 Task: Create a section DevOps Dynamo and in the section, add a milestone Data Archiving in the project ArchTech
Action: Mouse moved to (182, 497)
Screenshot: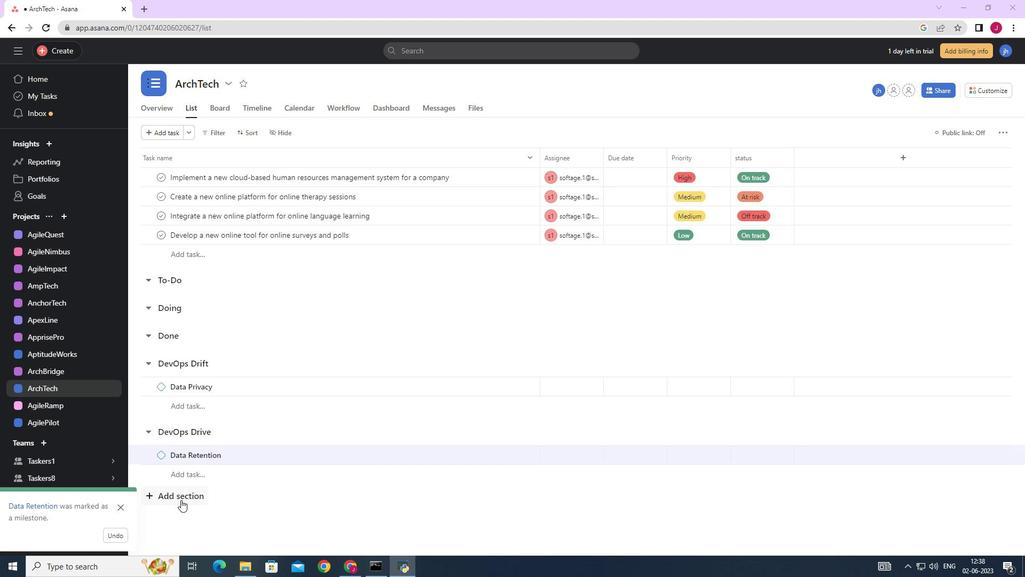 
Action: Mouse pressed left at (182, 497)
Screenshot: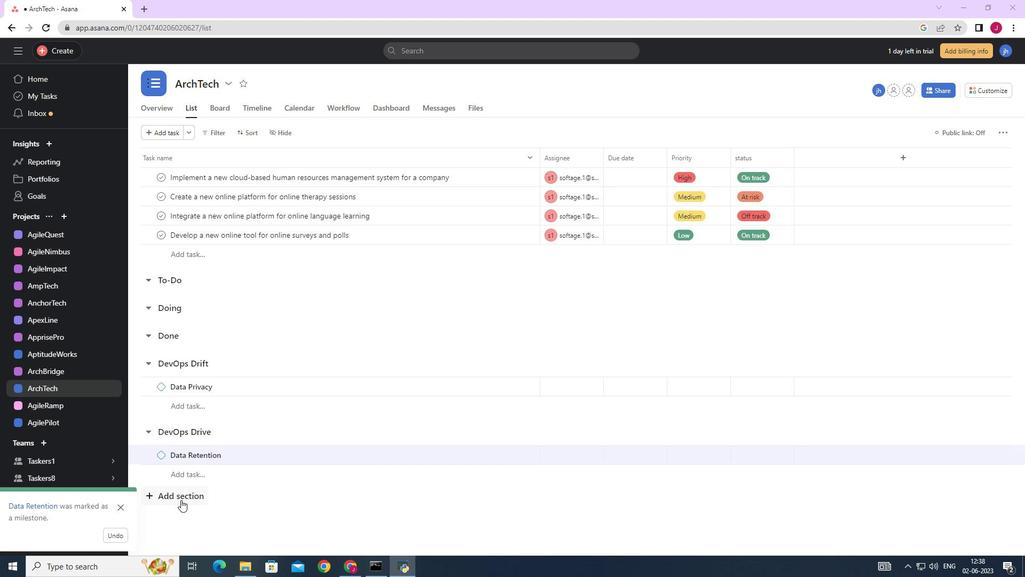 
Action: Mouse moved to (237, 489)
Screenshot: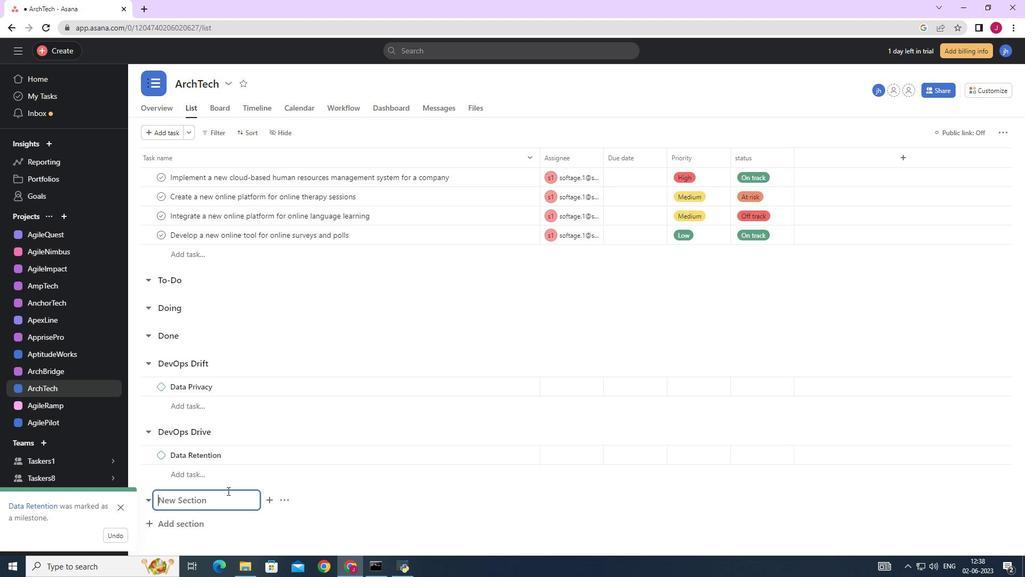 
Action: Mouse scrolled (237, 488) with delta (0, 0)
Screenshot: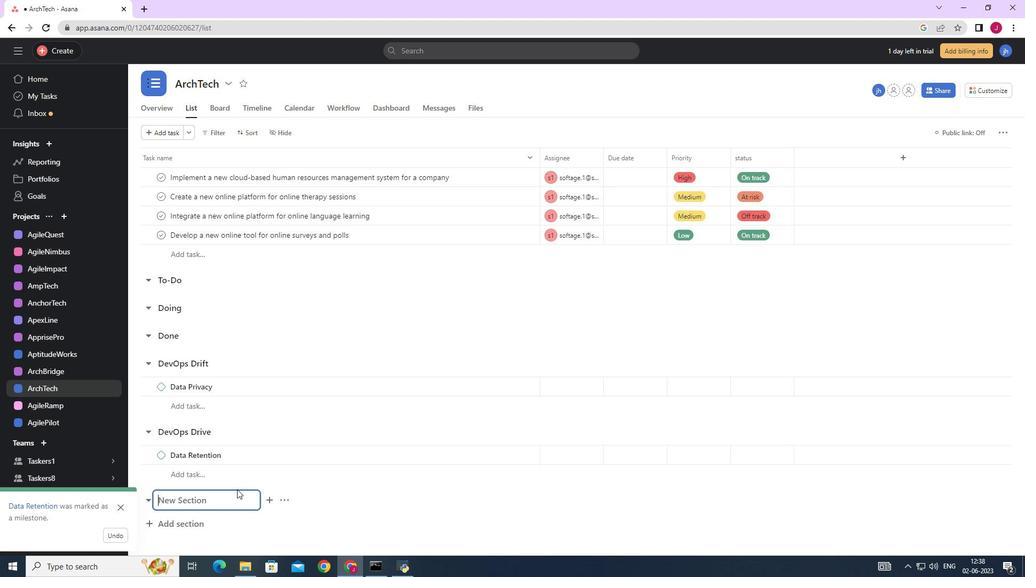 
Action: Mouse scrolled (237, 488) with delta (0, 0)
Screenshot: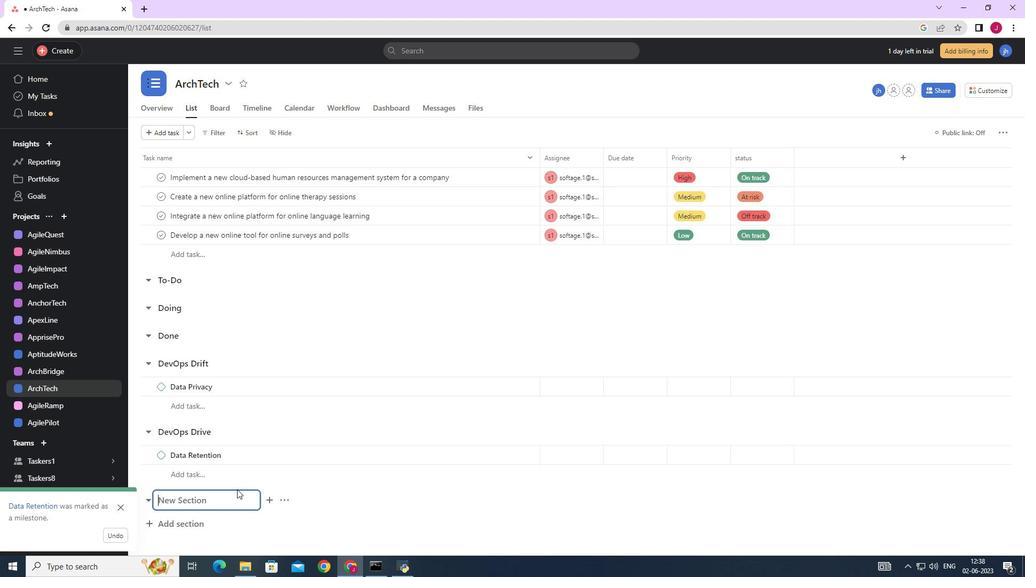 
Action: Mouse moved to (238, 489)
Screenshot: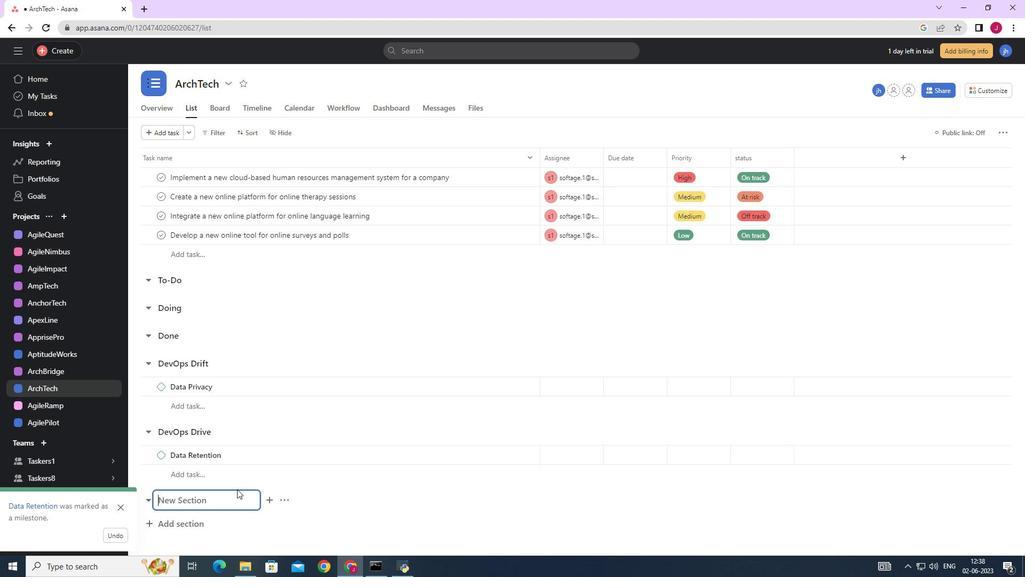 
Action: Mouse scrolled (238, 488) with delta (0, 0)
Screenshot: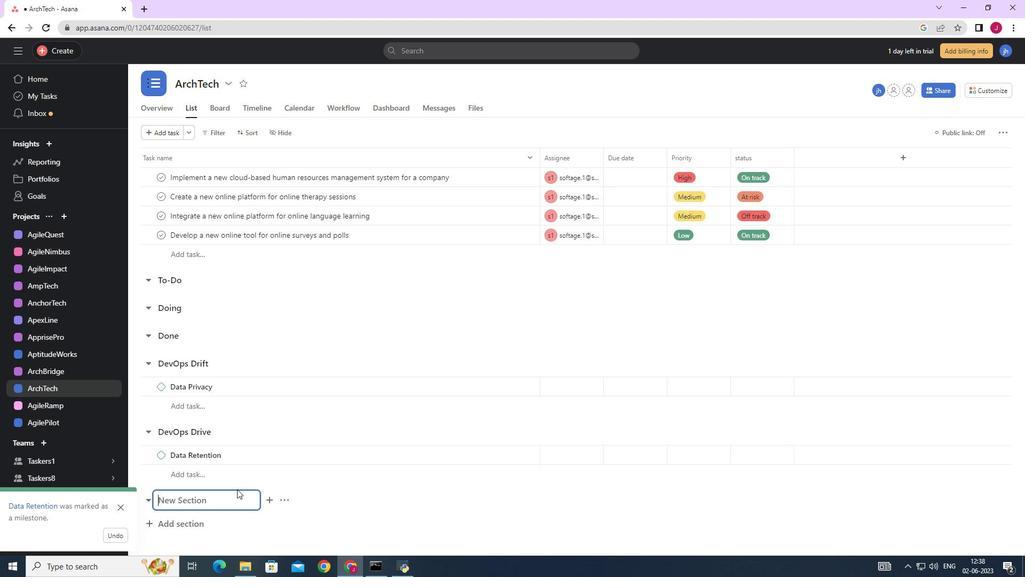 
Action: Mouse moved to (238, 489)
Screenshot: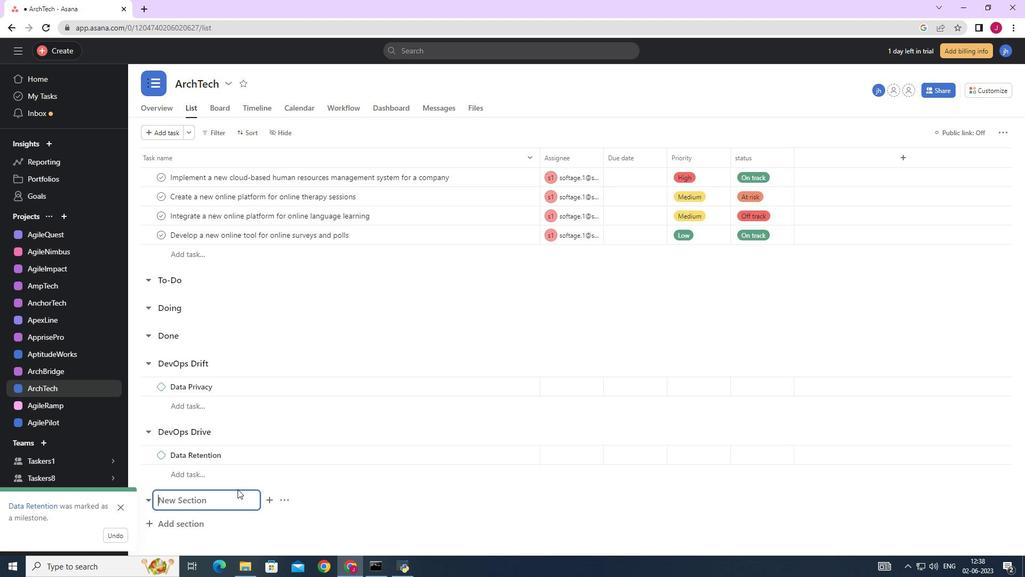 
Action: Mouse scrolled (238, 488) with delta (0, 0)
Screenshot: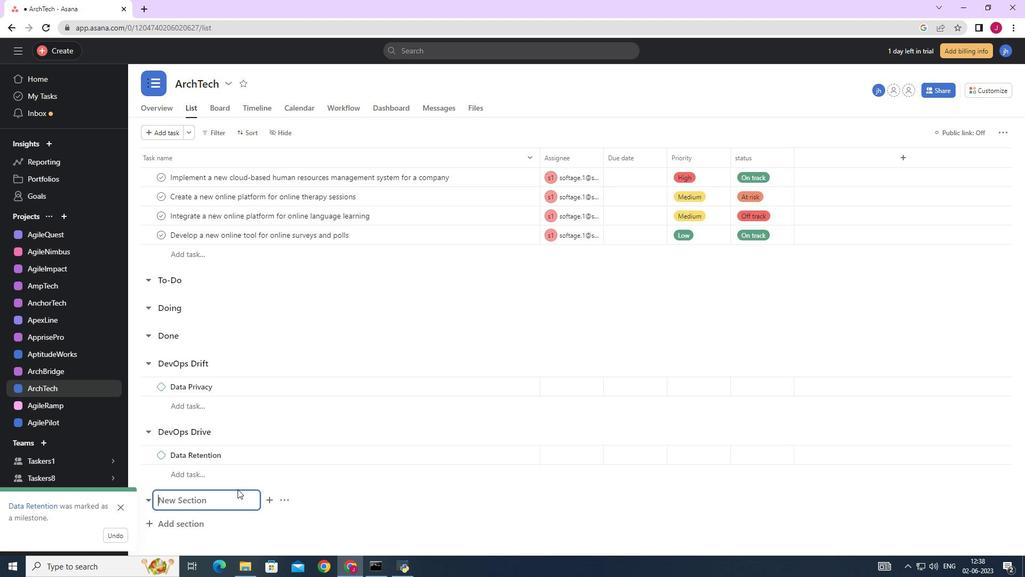 
Action: Mouse moved to (239, 489)
Screenshot: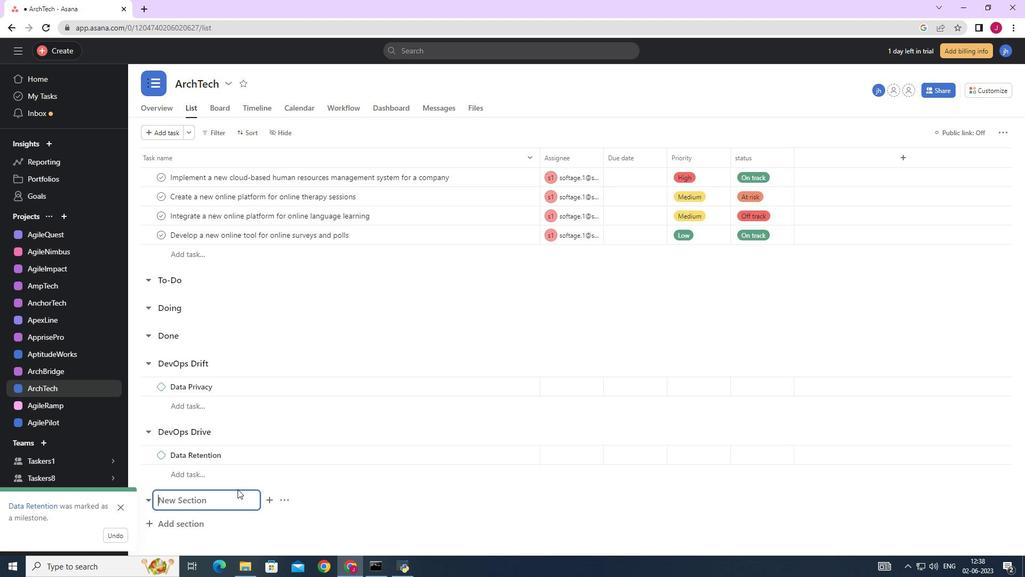 
Action: Mouse scrolled (239, 489) with delta (0, 0)
Screenshot: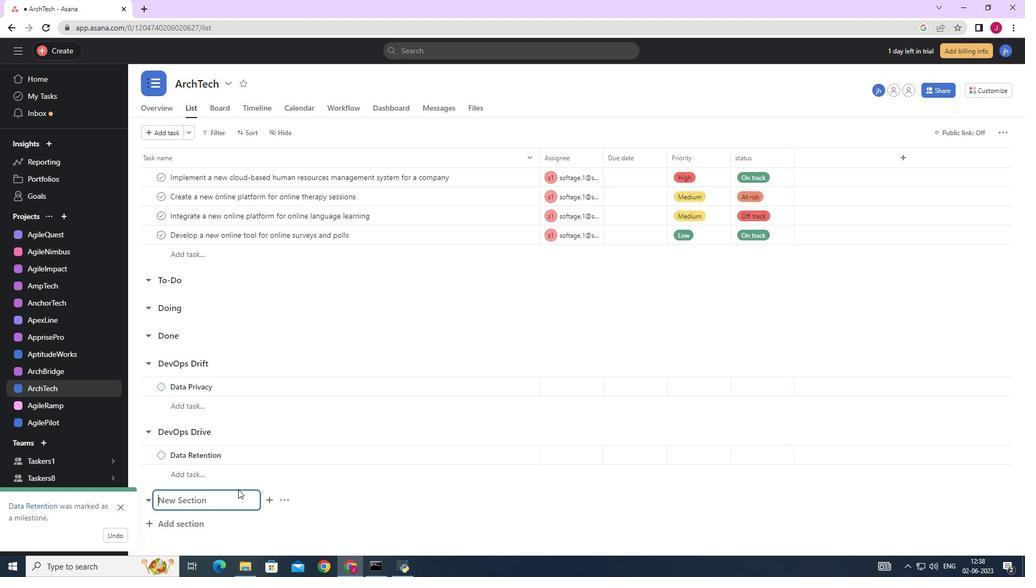 
Action: Mouse moved to (211, 499)
Screenshot: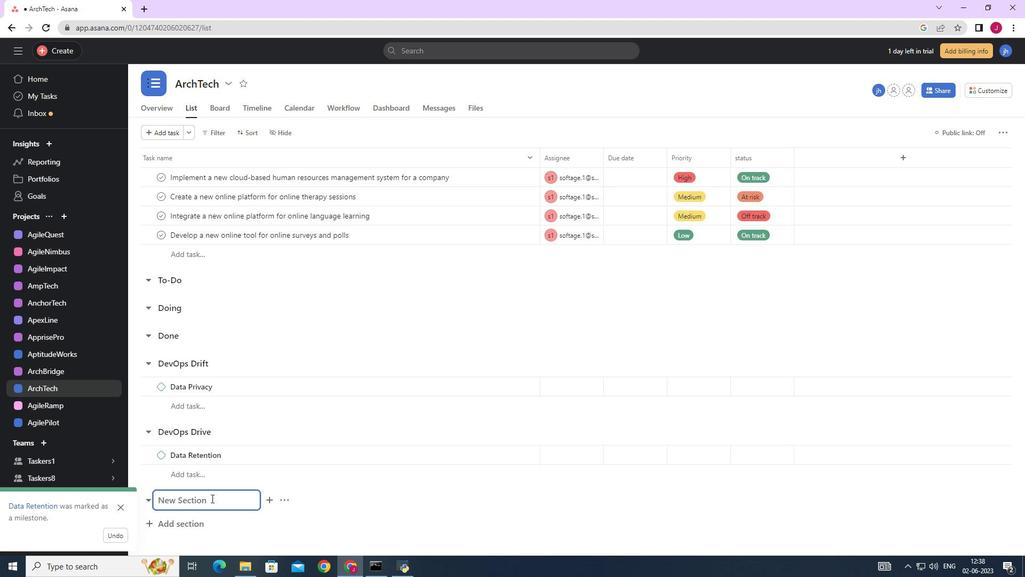
Action: Mouse pressed left at (211, 499)
Screenshot: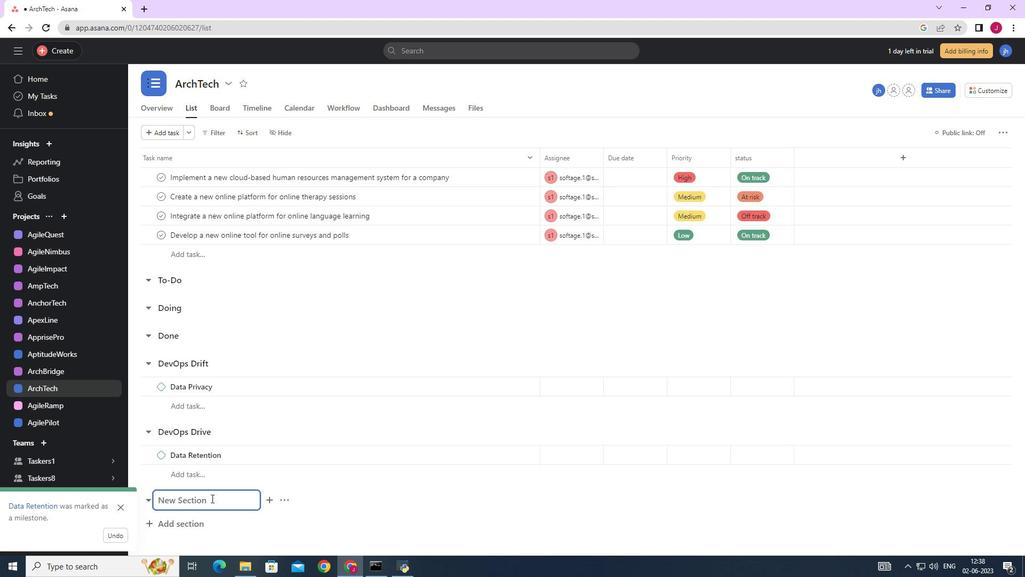 
Action: Key pressed <Key.caps_lock>D<Key.caps_lock>ev<Key.caps_lock>OP<Key.backspace><Key.caps_lock>ps<Key.space><Key.caps_lock>D<Key.caps_lock>ynamo<Key.enter><Key.caps_lock>D<Key.caps_lock>ata<Key.space><Key.caps_lock>A<Key.caps_lock>rchiving
Screenshot: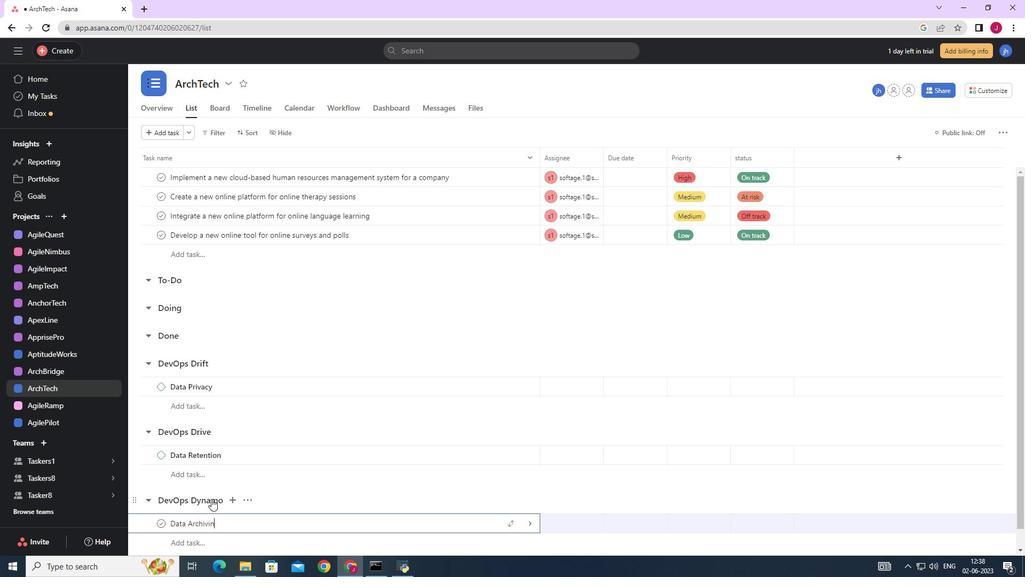 
Action: Mouse moved to (531, 527)
Screenshot: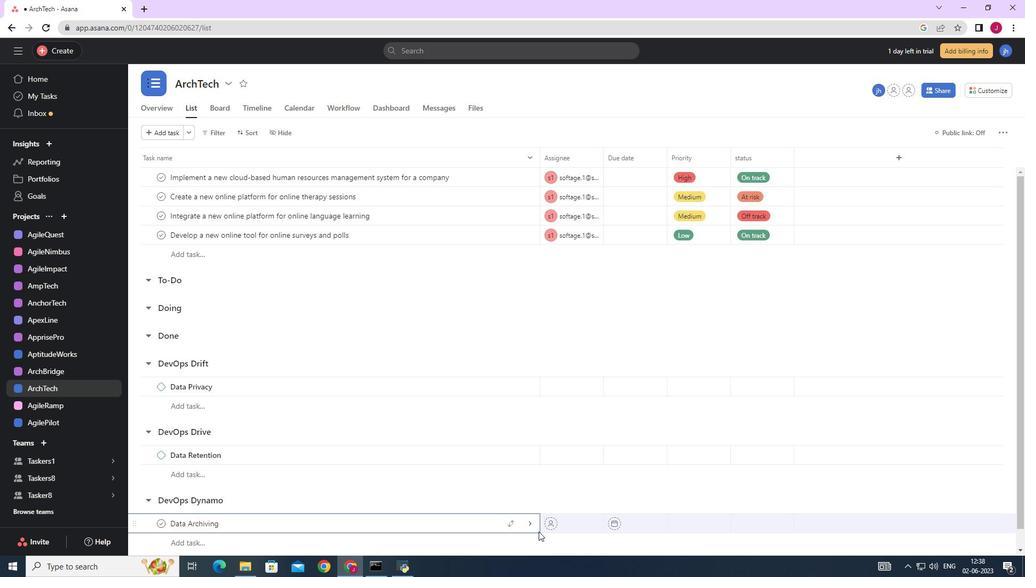 
Action: Mouse pressed left at (531, 527)
Screenshot: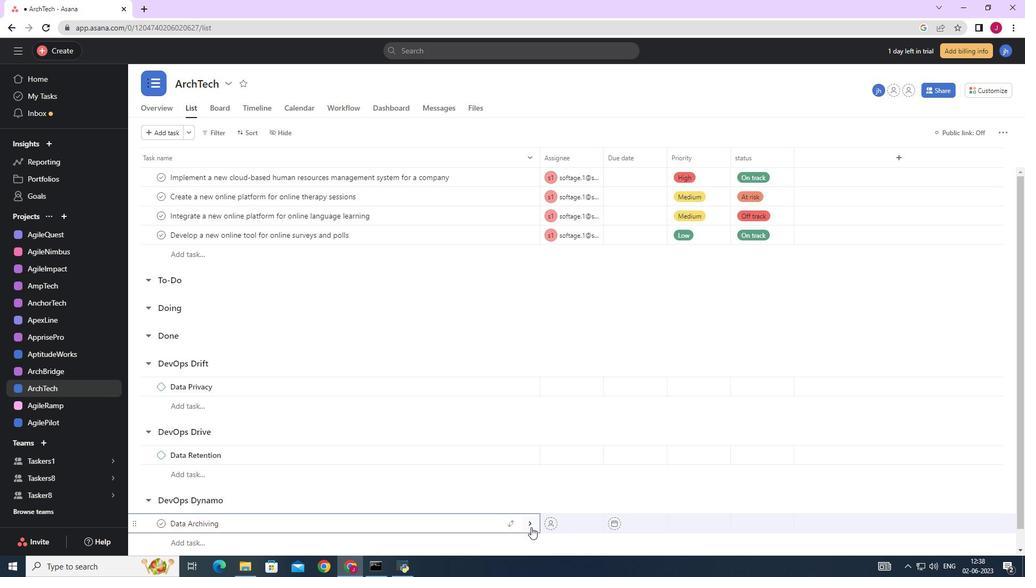 
Action: Mouse moved to (984, 135)
Screenshot: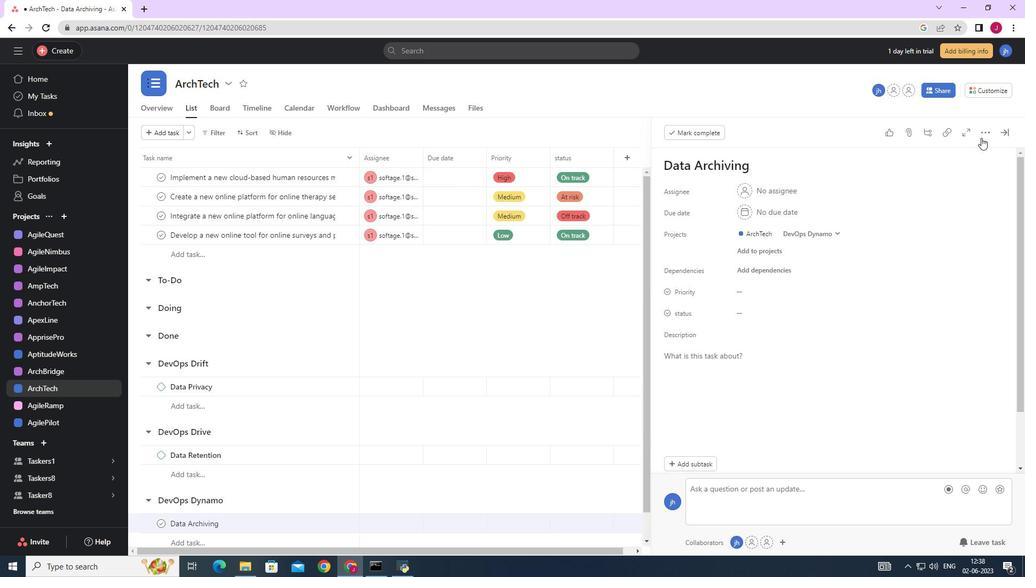 
Action: Mouse pressed left at (984, 135)
Screenshot: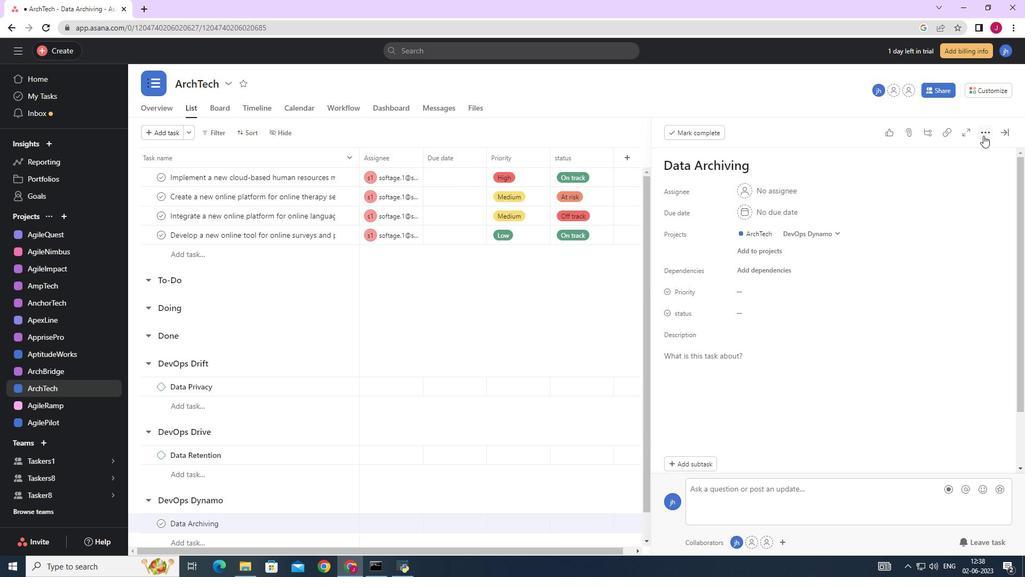 
Action: Mouse moved to (908, 169)
Screenshot: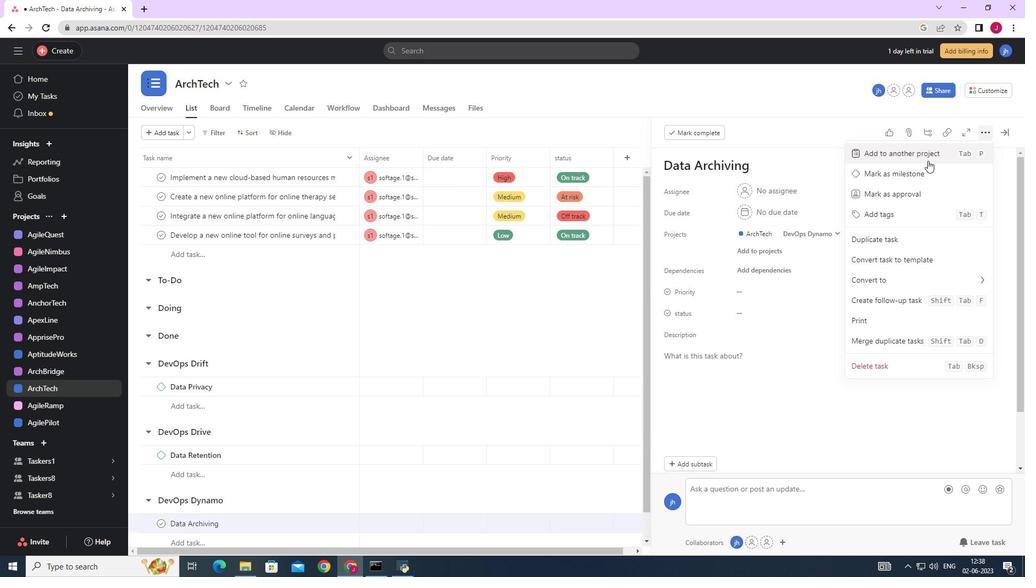
Action: Mouse pressed left at (908, 169)
Screenshot: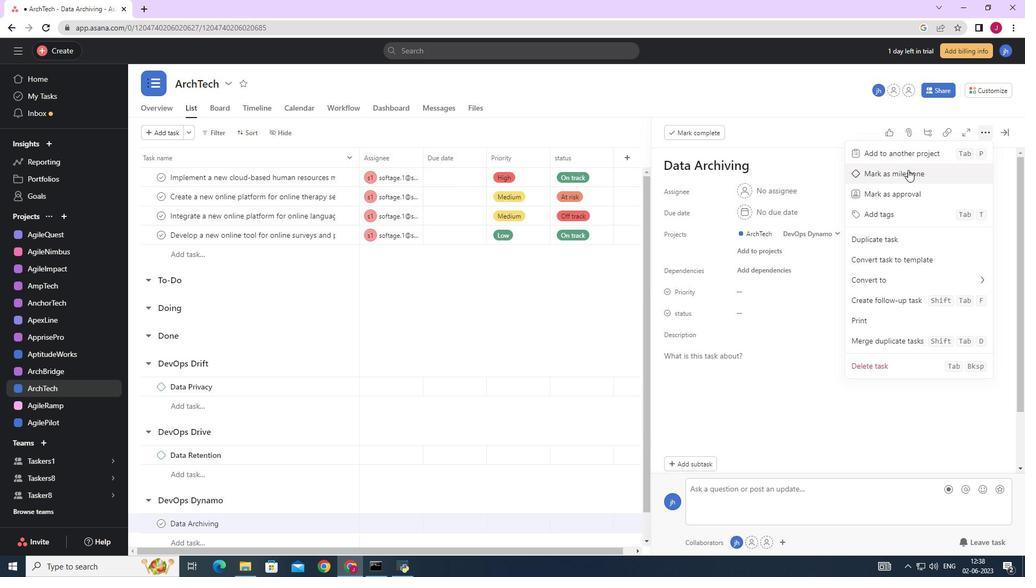 
Action: Mouse moved to (999, 133)
Screenshot: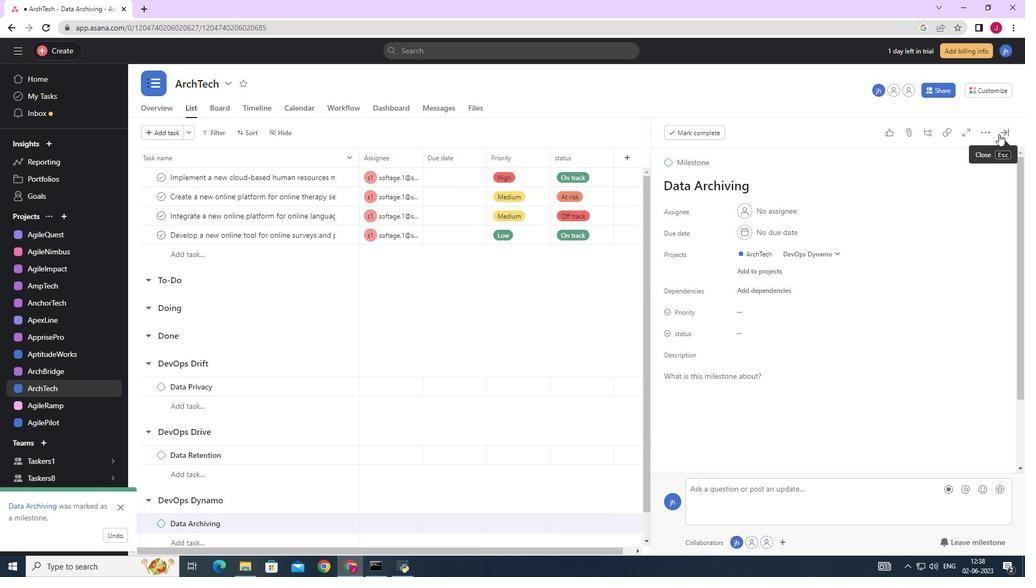 
Action: Mouse pressed left at (999, 133)
Screenshot: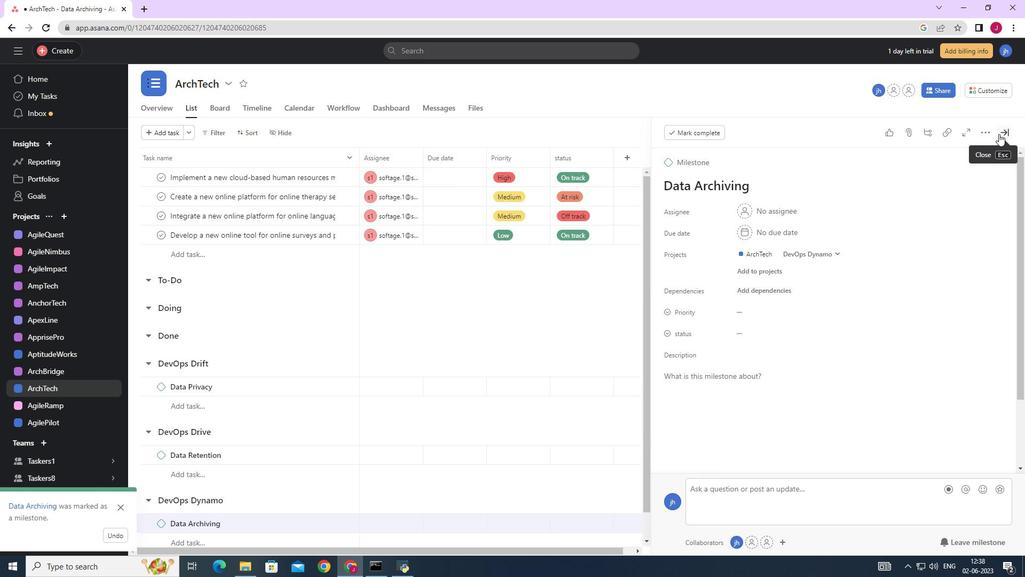 
